 Task: Change the theme to dark.
Action: Mouse moved to (1150, 24)
Screenshot: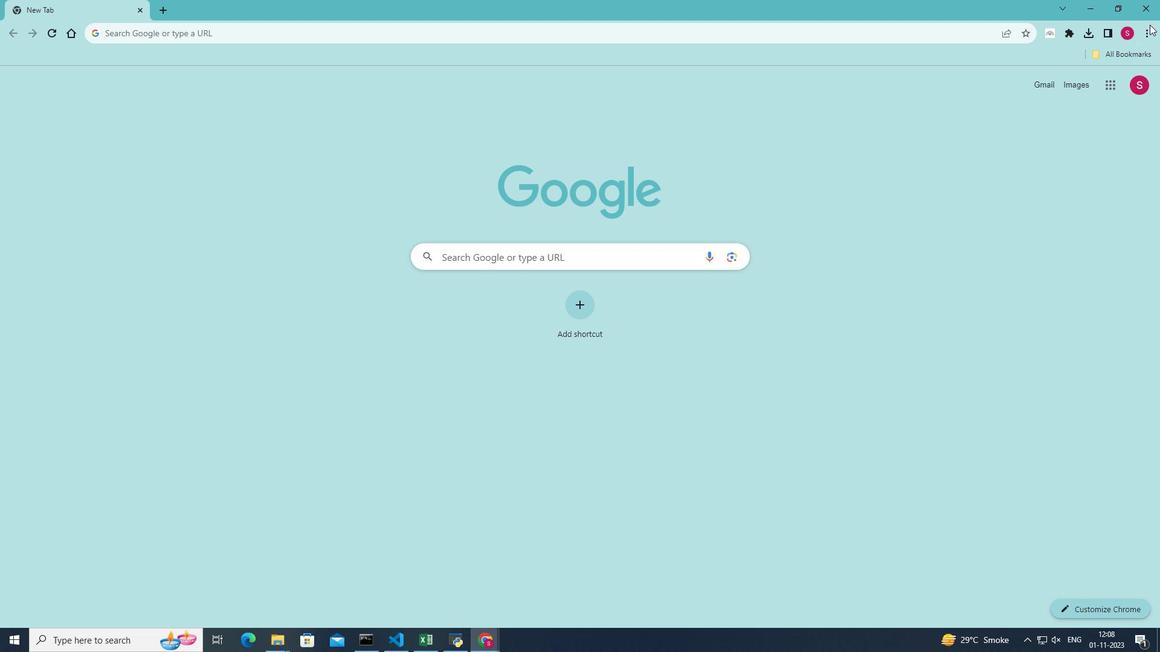 
Action: Mouse pressed left at (1150, 24)
Screenshot: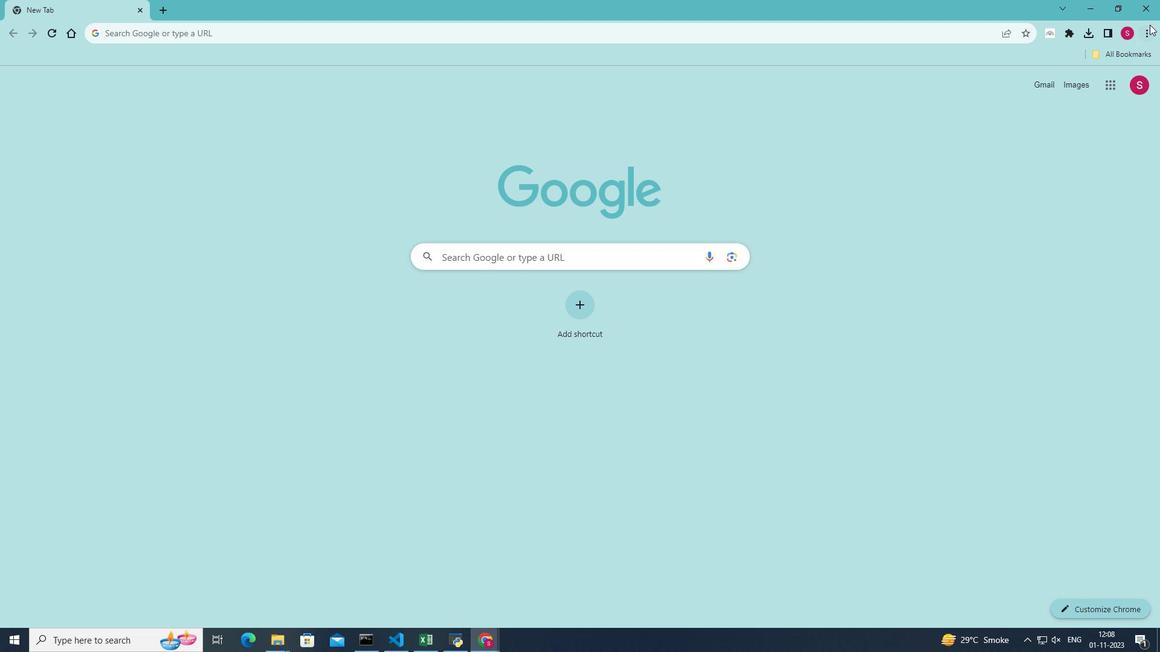 
Action: Mouse moved to (1040, 220)
Screenshot: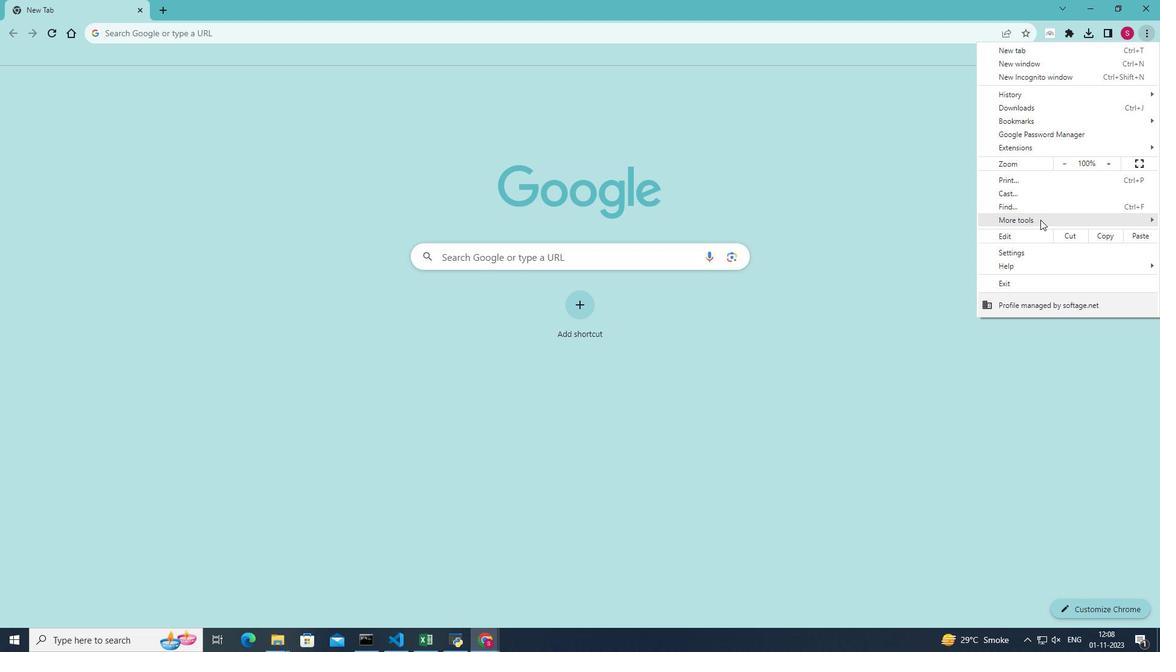 
Action: Mouse pressed left at (1040, 220)
Screenshot: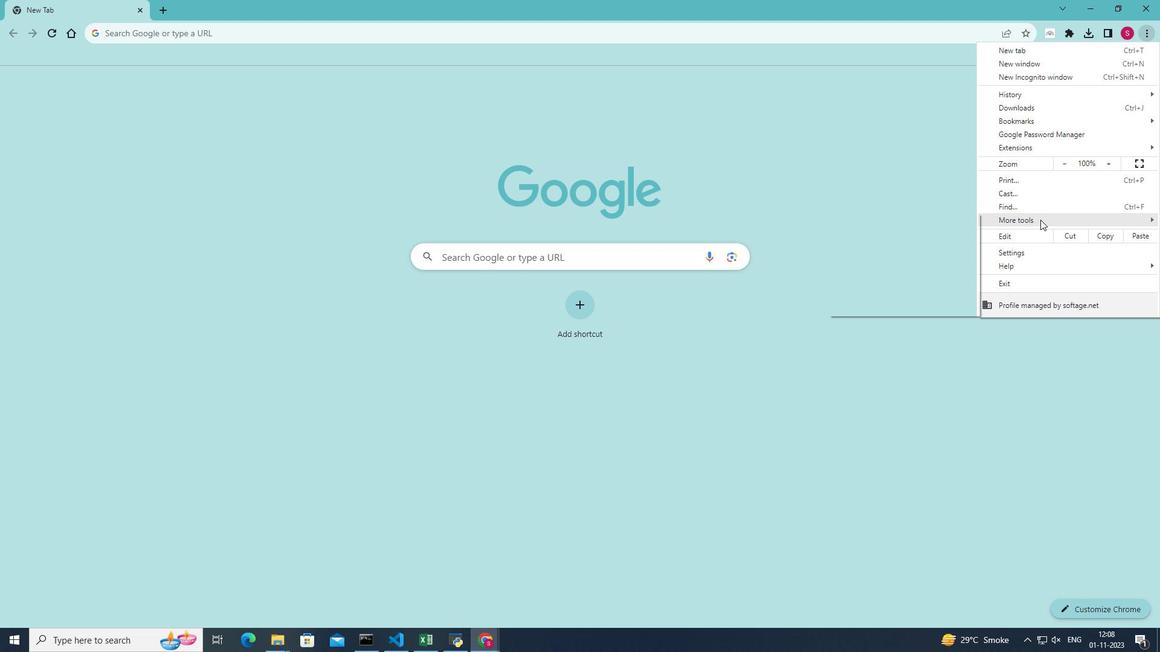 
Action: Mouse moved to (874, 309)
Screenshot: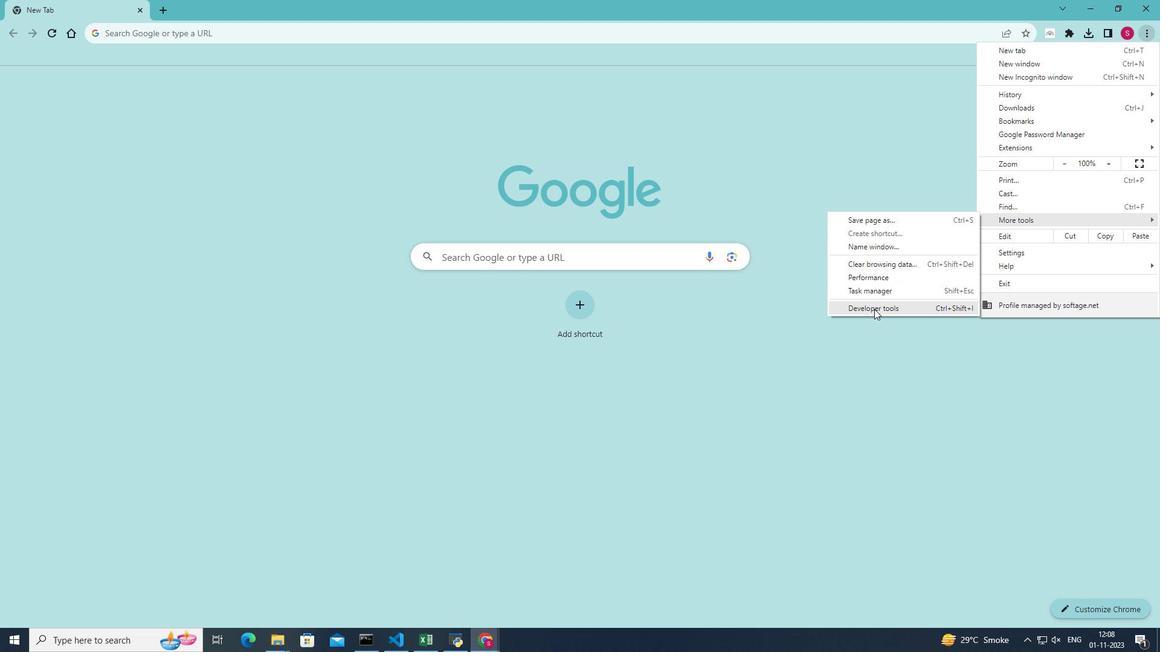 
Action: Mouse pressed left at (874, 309)
Screenshot: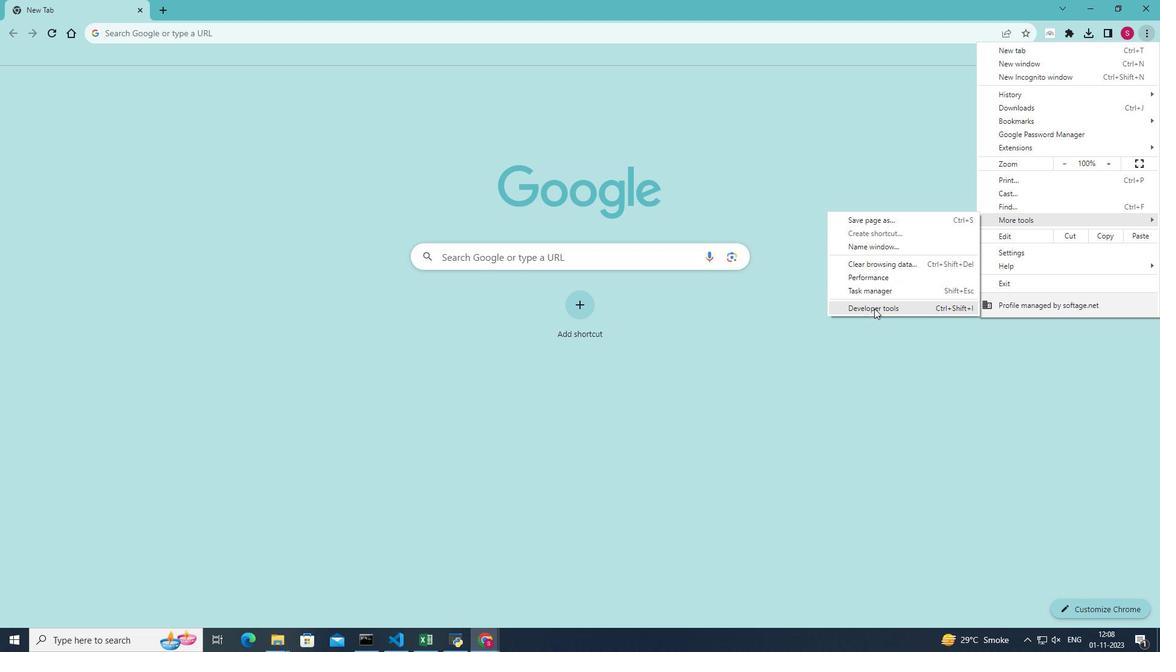 
Action: Mouse moved to (1122, 74)
Screenshot: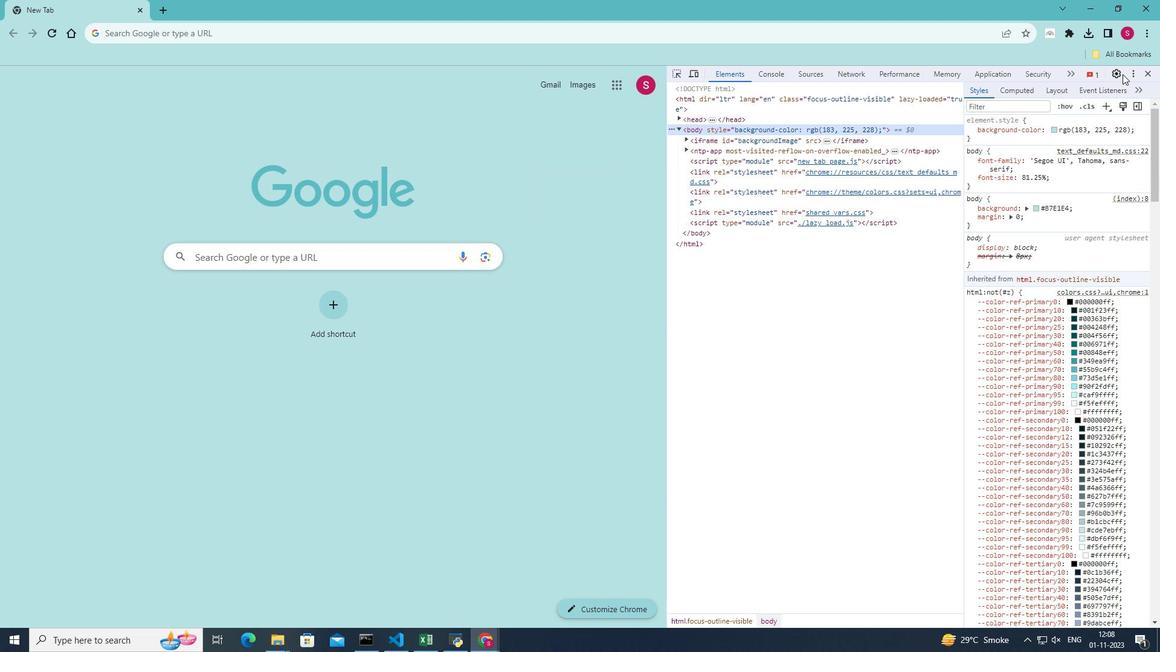 
Action: Mouse pressed left at (1122, 74)
Screenshot: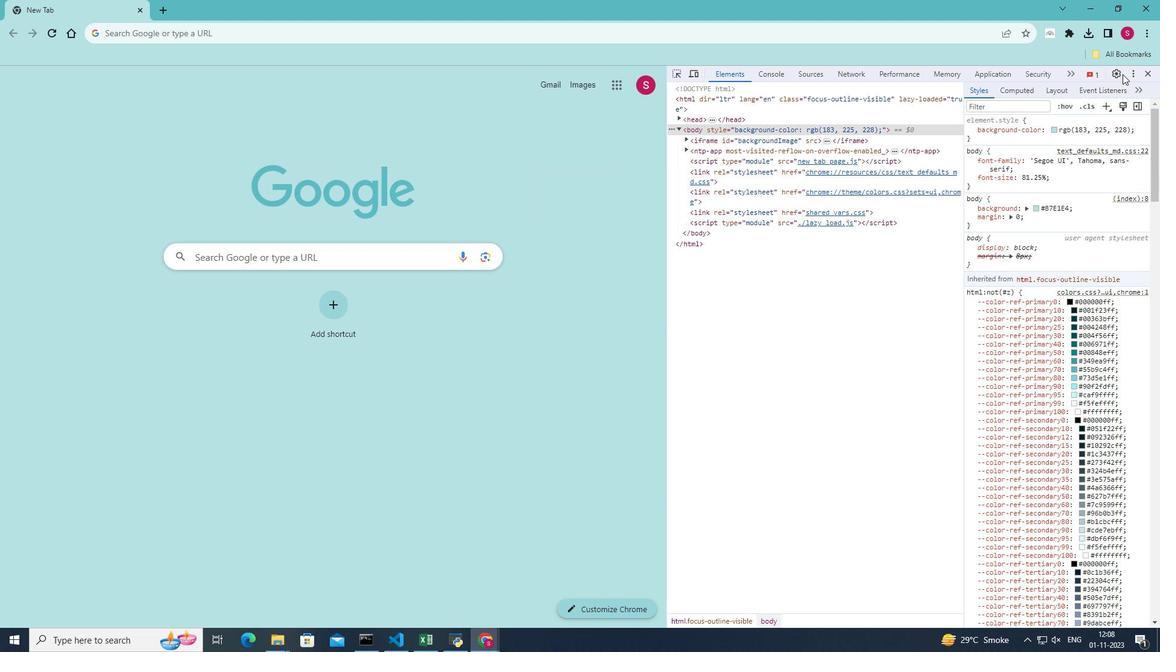 
Action: Mouse moved to (894, 137)
Screenshot: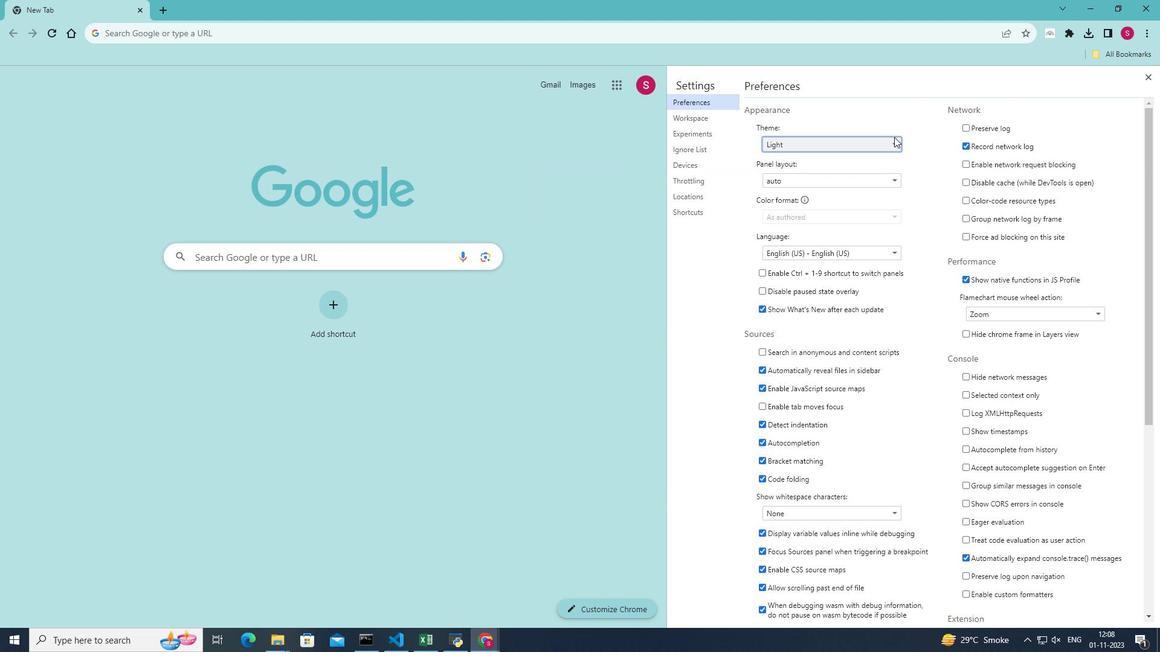 
Action: Mouse pressed left at (894, 137)
Screenshot: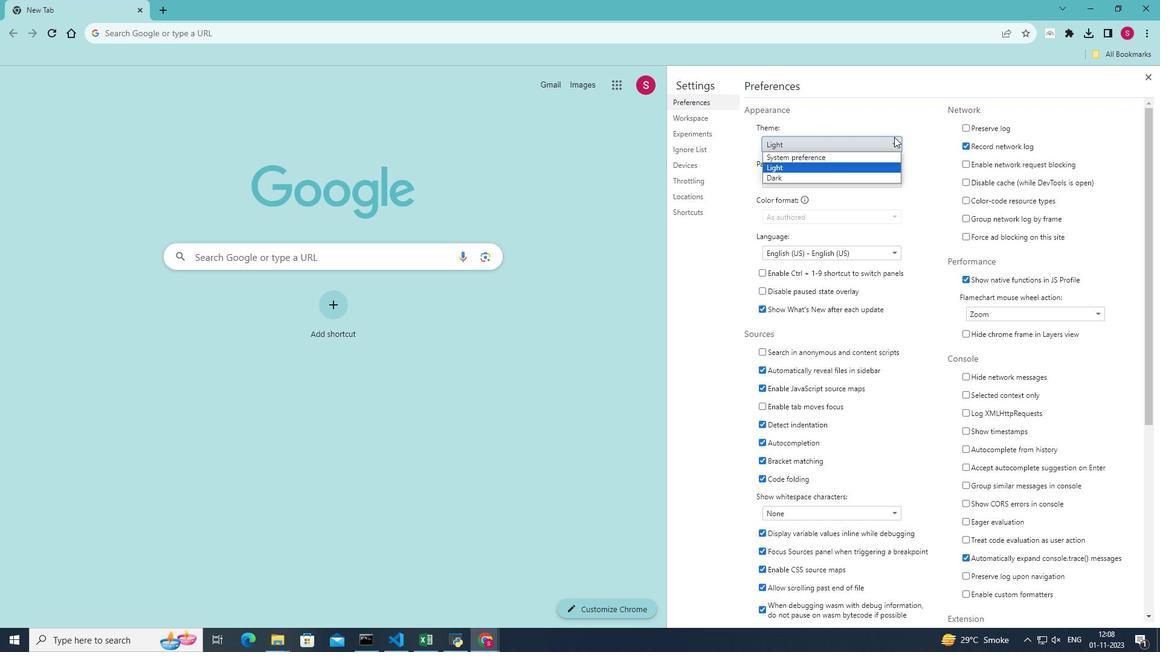 
Action: Mouse moved to (826, 178)
Screenshot: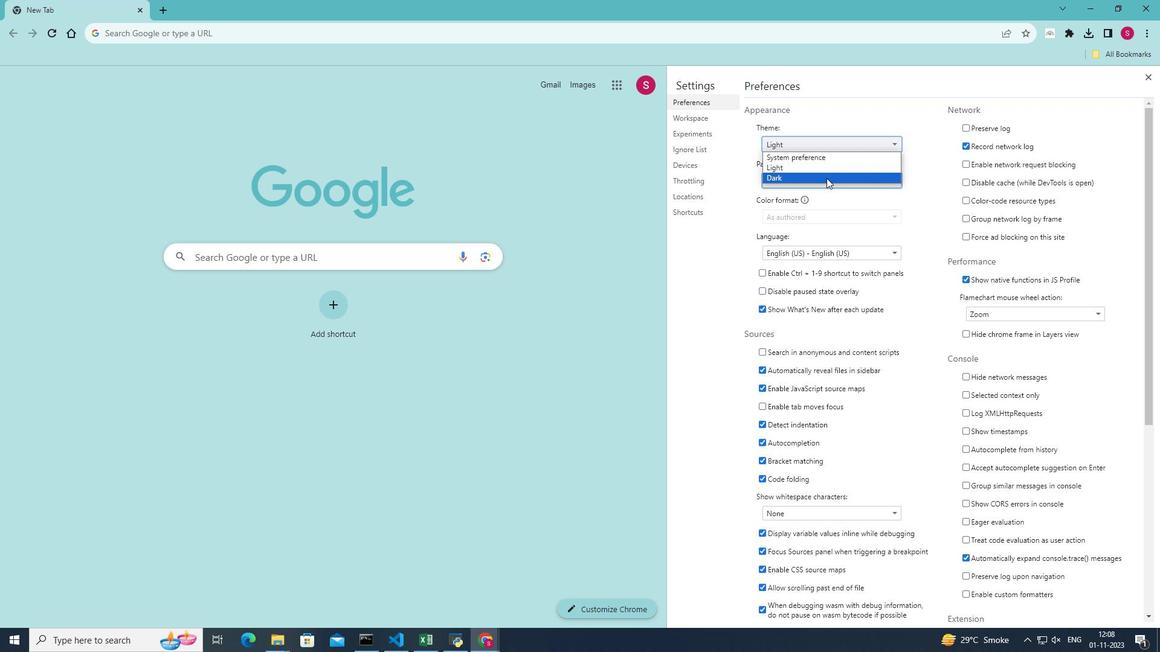 
Action: Mouse pressed left at (826, 178)
Screenshot: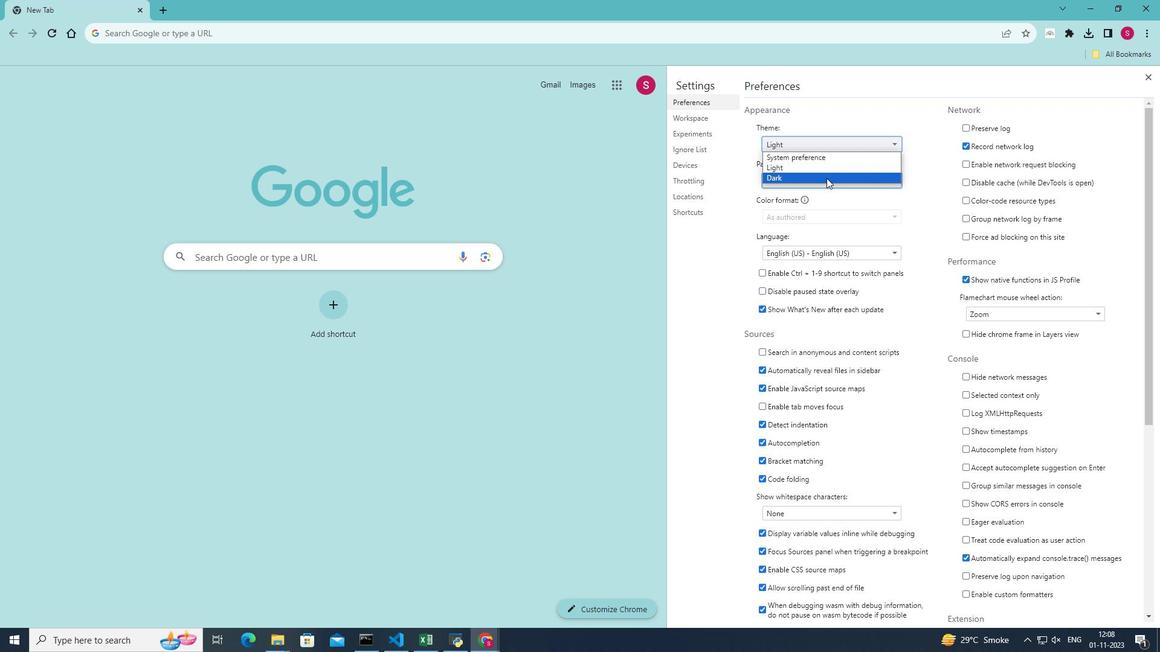 
Action: Mouse moved to (828, 177)
Screenshot: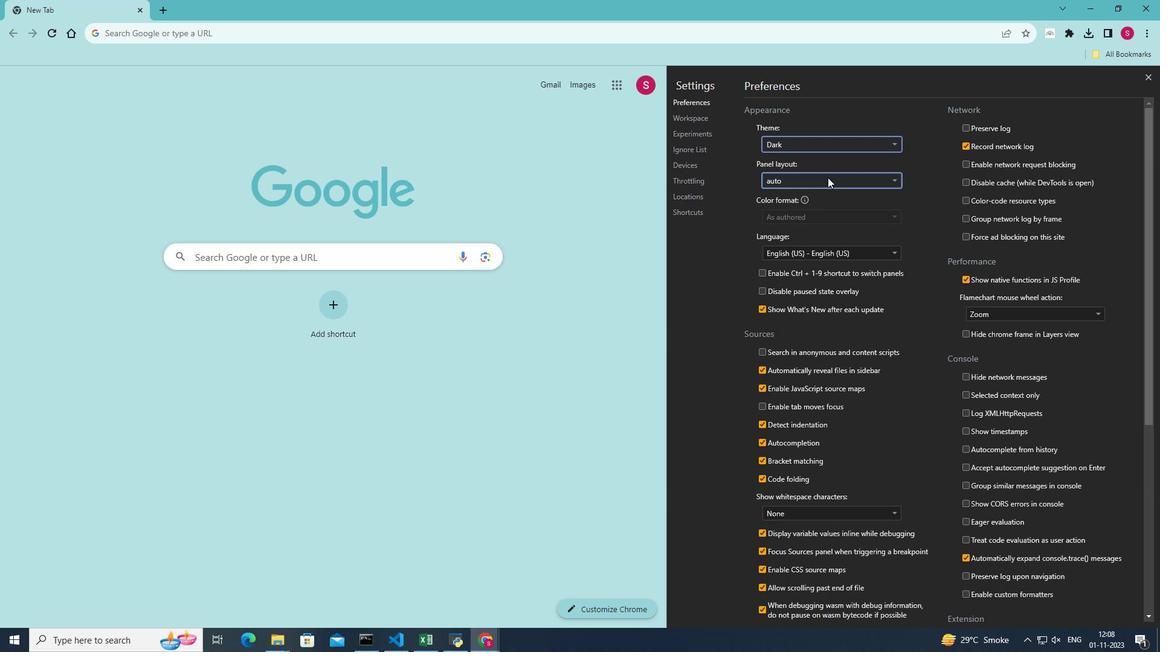 
